 Task: Assign in the project ToxicWorks the issue 'Implement a feature for users to customize the appâ€™s appearance' to the sprint 'Starship'.
Action: Mouse moved to (180, 54)
Screenshot: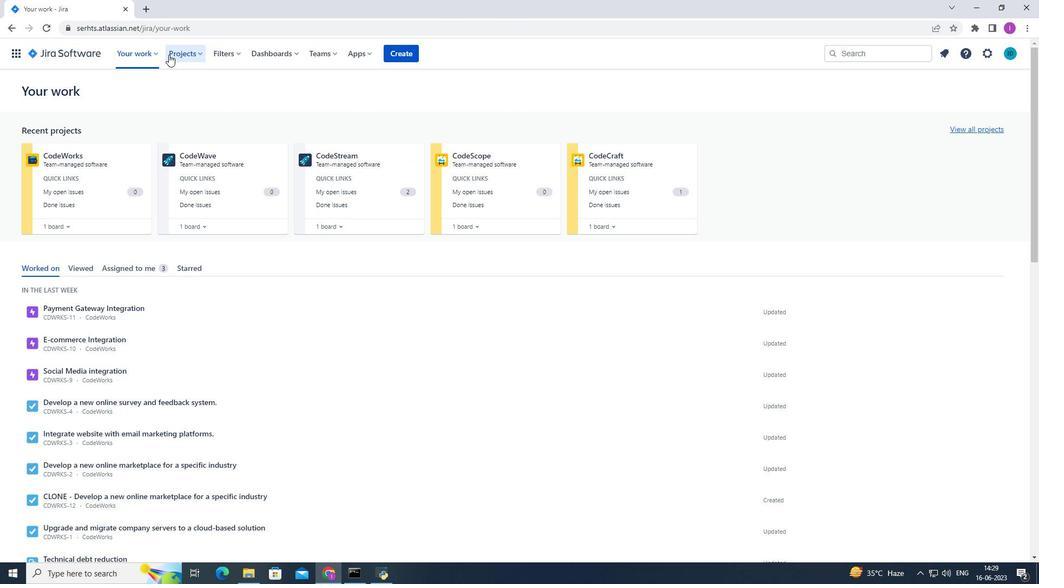
Action: Mouse pressed left at (180, 54)
Screenshot: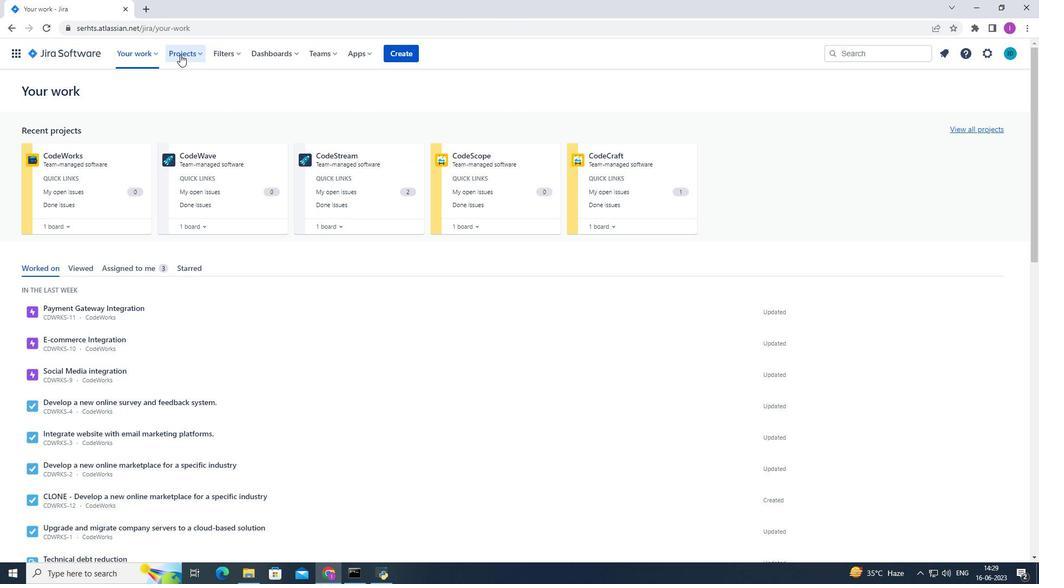 
Action: Mouse moved to (218, 103)
Screenshot: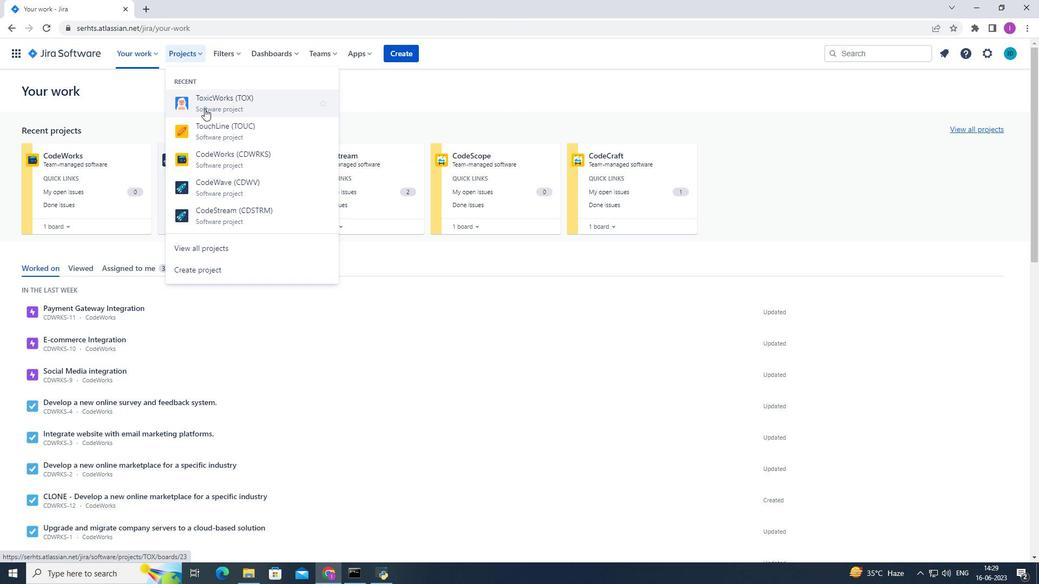 
Action: Mouse pressed left at (218, 103)
Screenshot: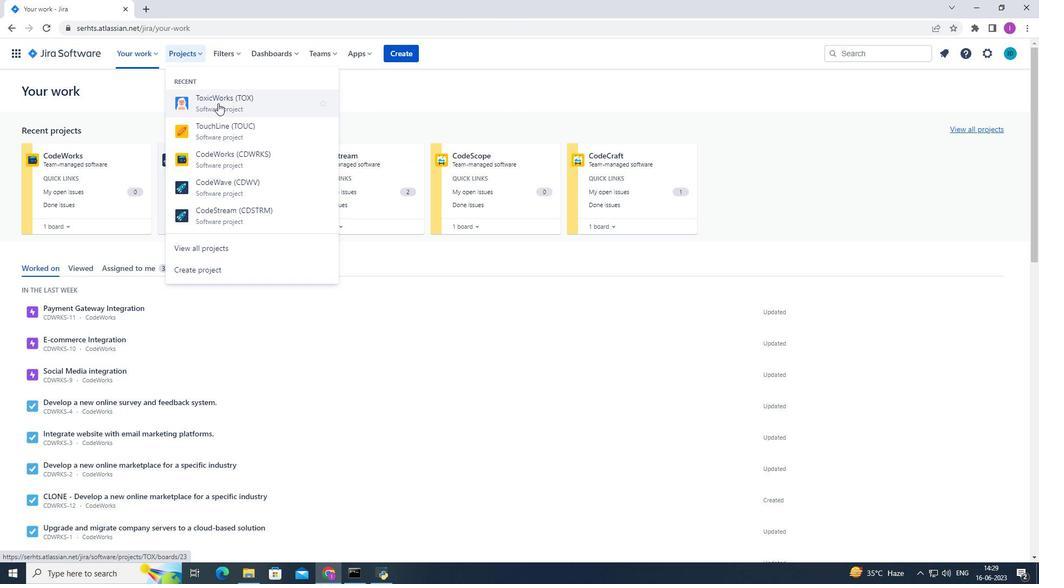 
Action: Mouse moved to (81, 164)
Screenshot: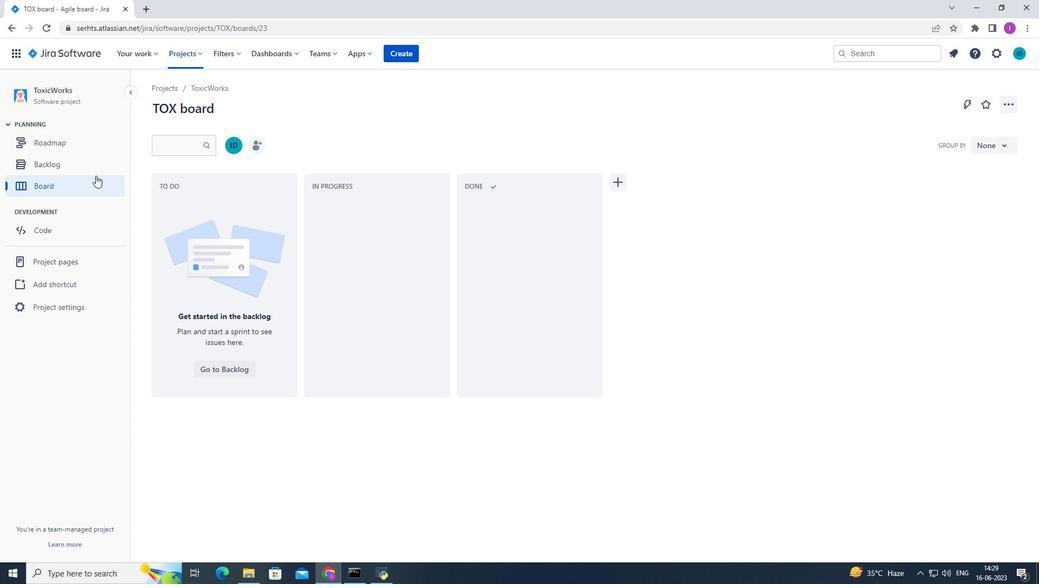 
Action: Mouse pressed left at (81, 164)
Screenshot: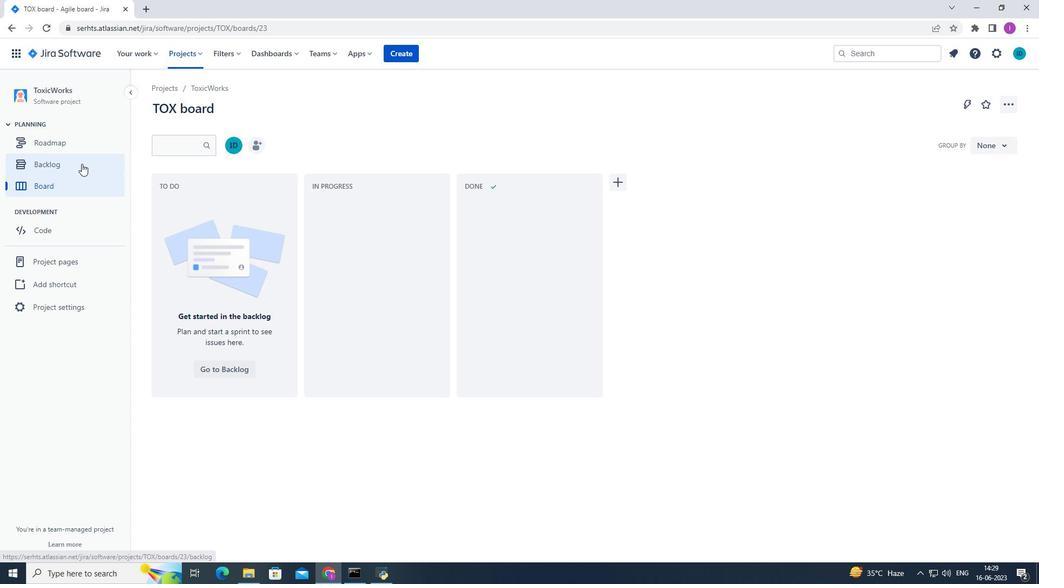 
Action: Mouse moved to (682, 421)
Screenshot: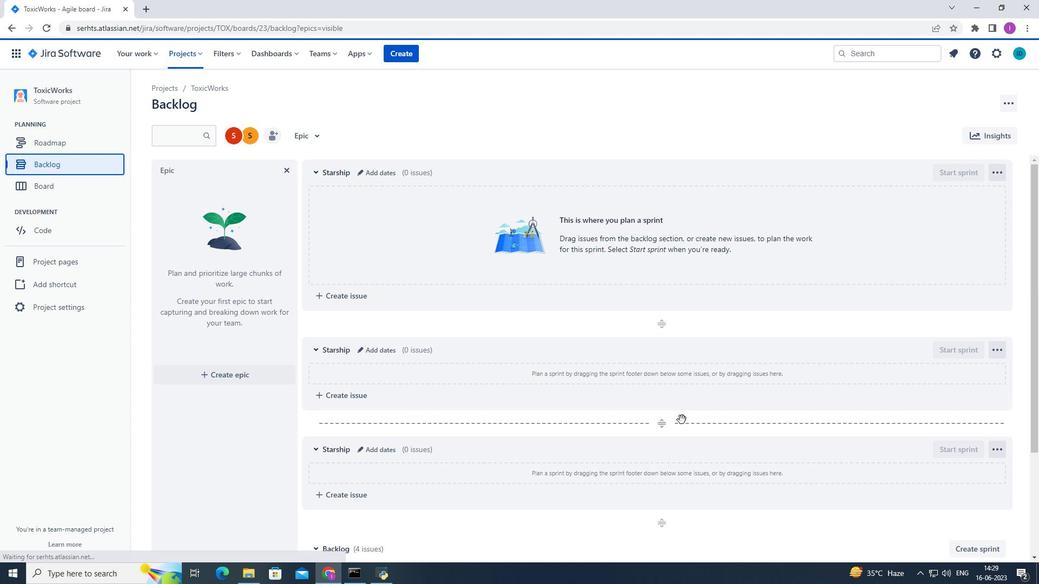 
Action: Mouse scrolled (682, 420) with delta (0, 0)
Screenshot: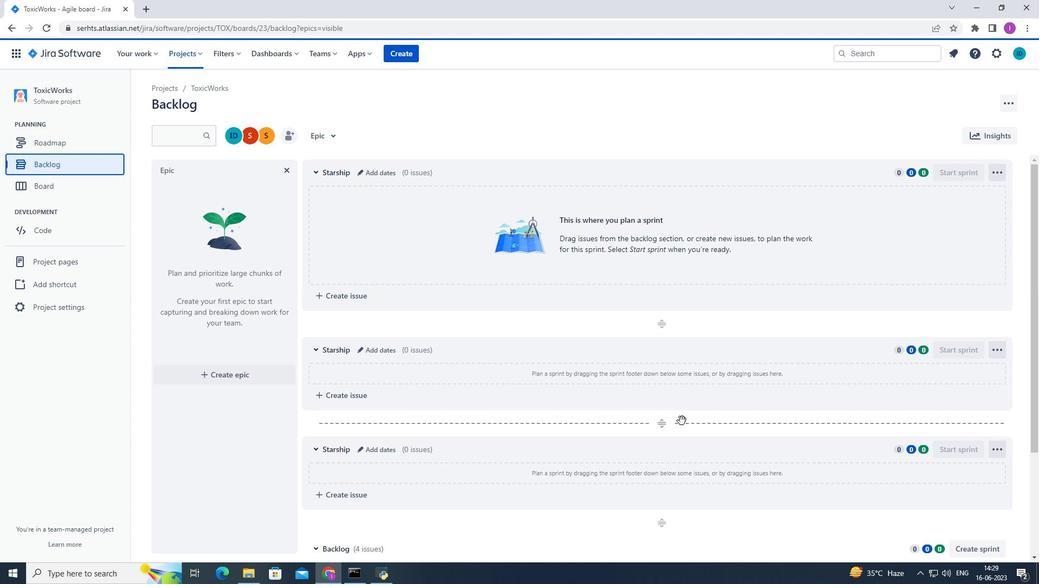 
Action: Mouse scrolled (682, 420) with delta (0, 0)
Screenshot: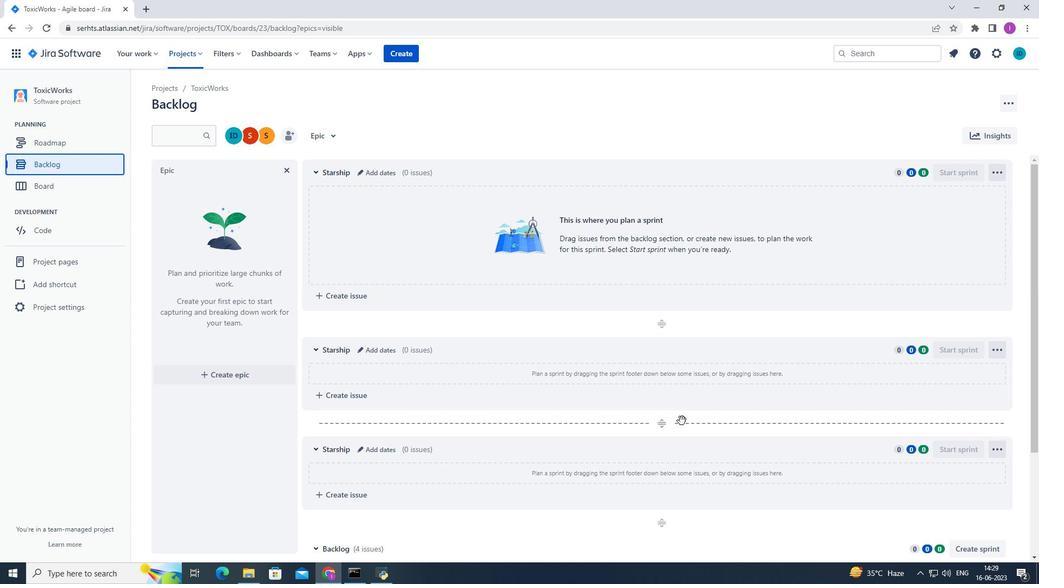 
Action: Mouse scrolled (682, 420) with delta (0, 0)
Screenshot: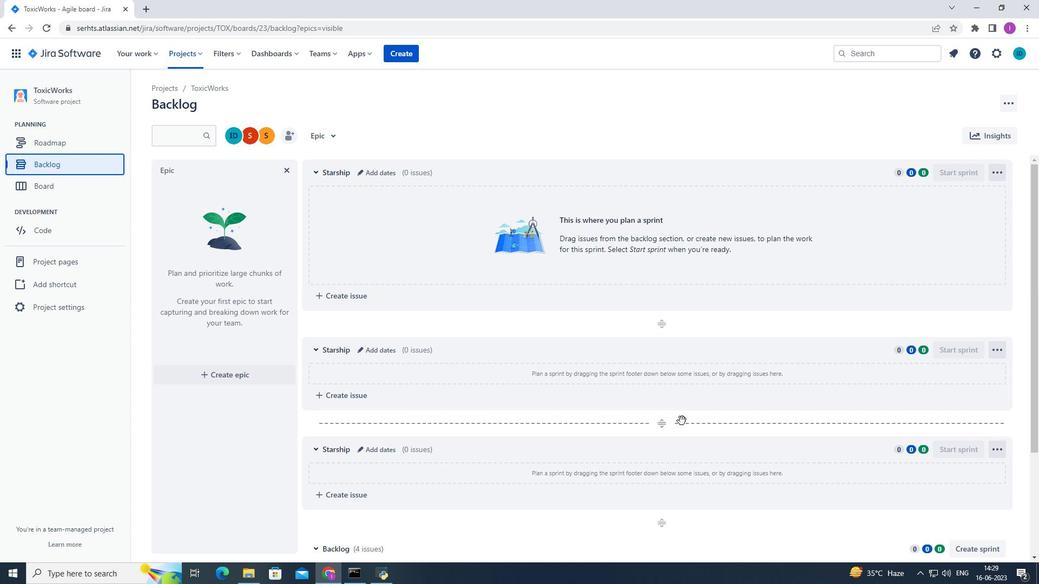 
Action: Mouse moved to (895, 451)
Screenshot: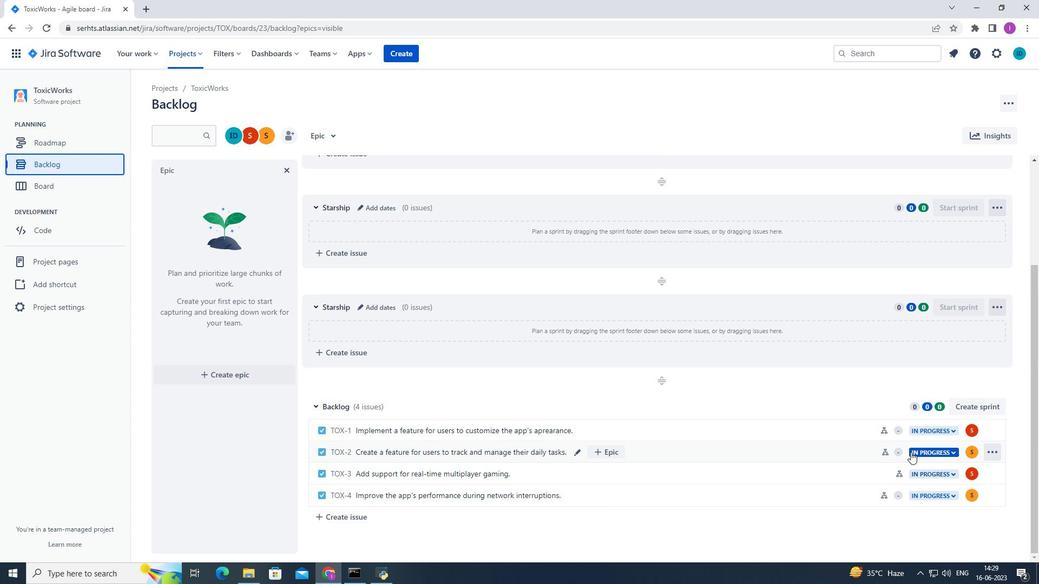 
Action: Mouse scrolled (895, 450) with delta (0, 0)
Screenshot: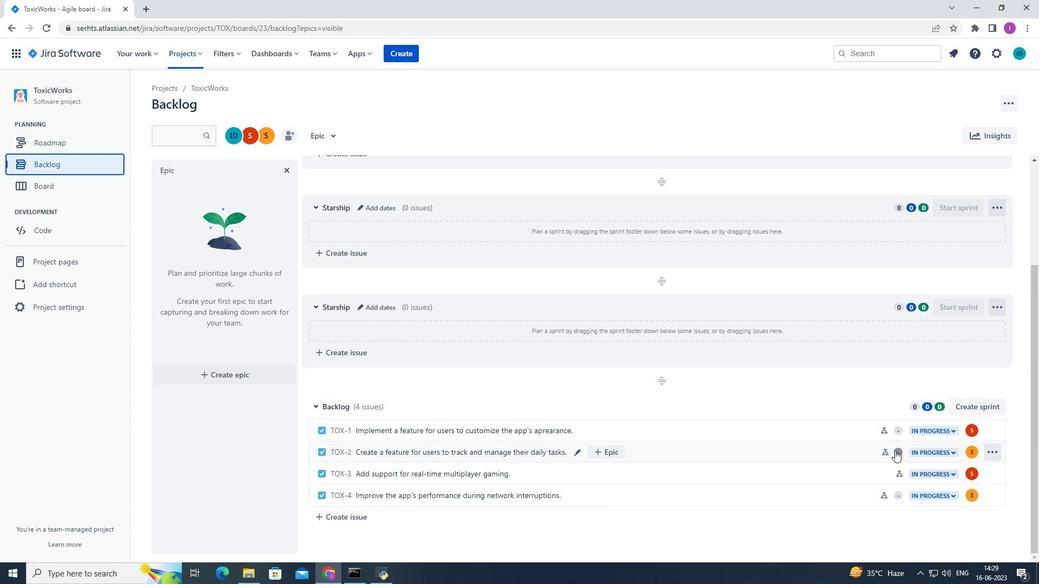 
Action: Mouse scrolled (895, 450) with delta (0, 0)
Screenshot: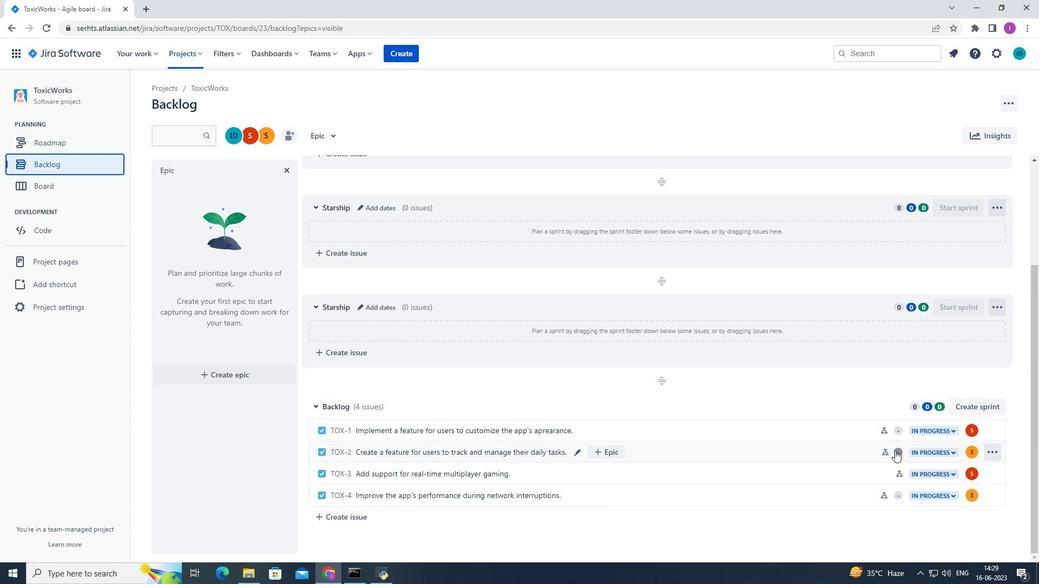 
Action: Mouse moved to (991, 429)
Screenshot: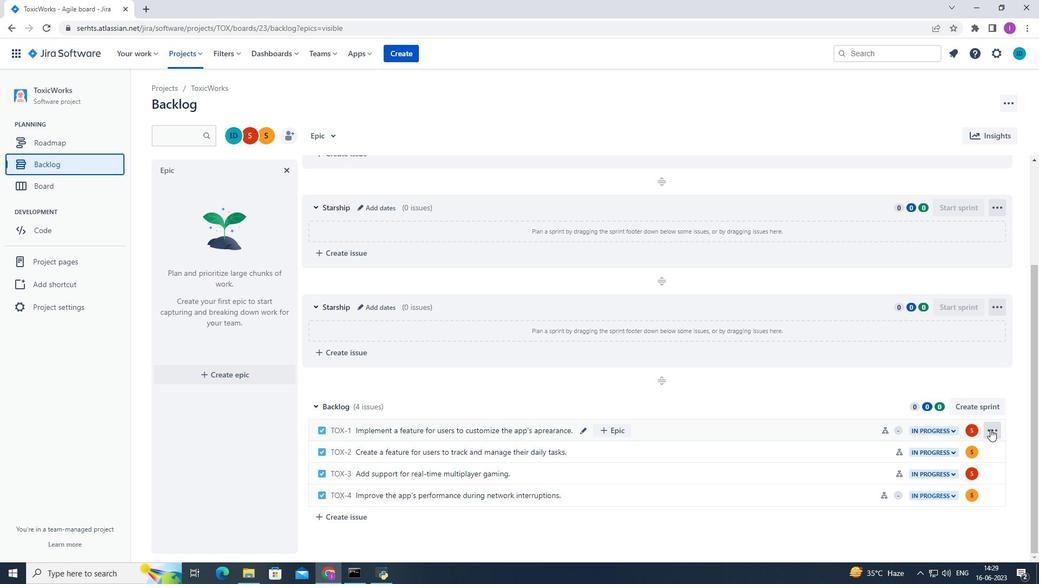 
Action: Mouse pressed left at (991, 429)
Screenshot: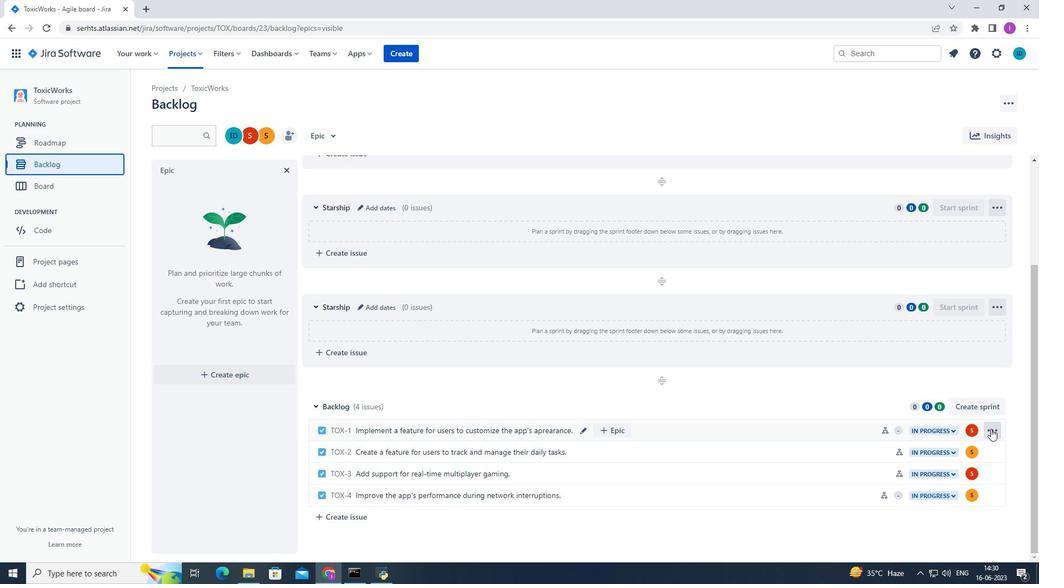 
Action: Mouse moved to (950, 335)
Screenshot: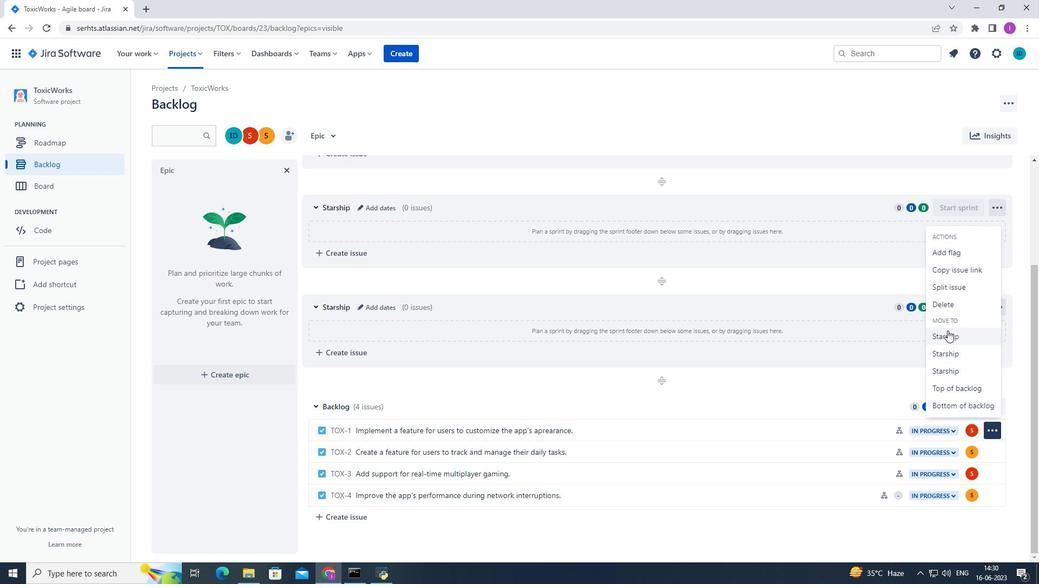 
Action: Mouse pressed left at (950, 335)
Screenshot: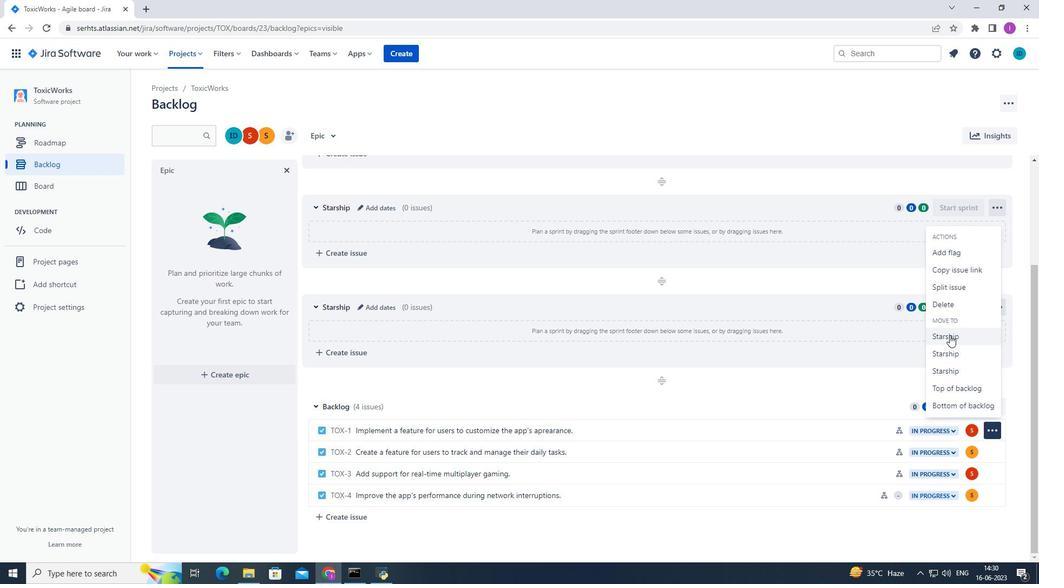 
Action: Mouse moved to (822, 495)
Screenshot: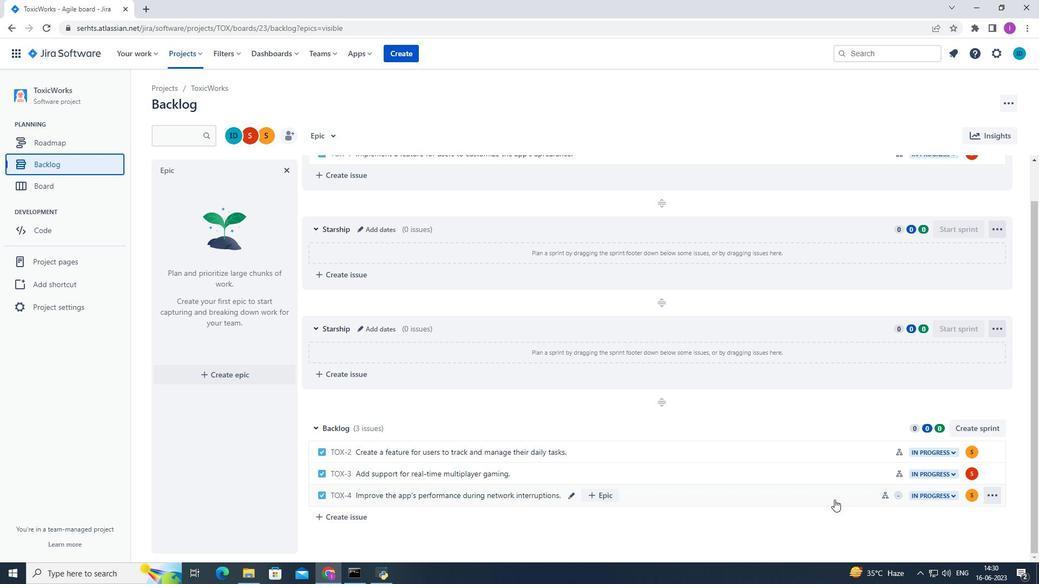 
